 Task: Enable the option push notifications in Job alerts.
Action: Mouse moved to (854, 114)
Screenshot: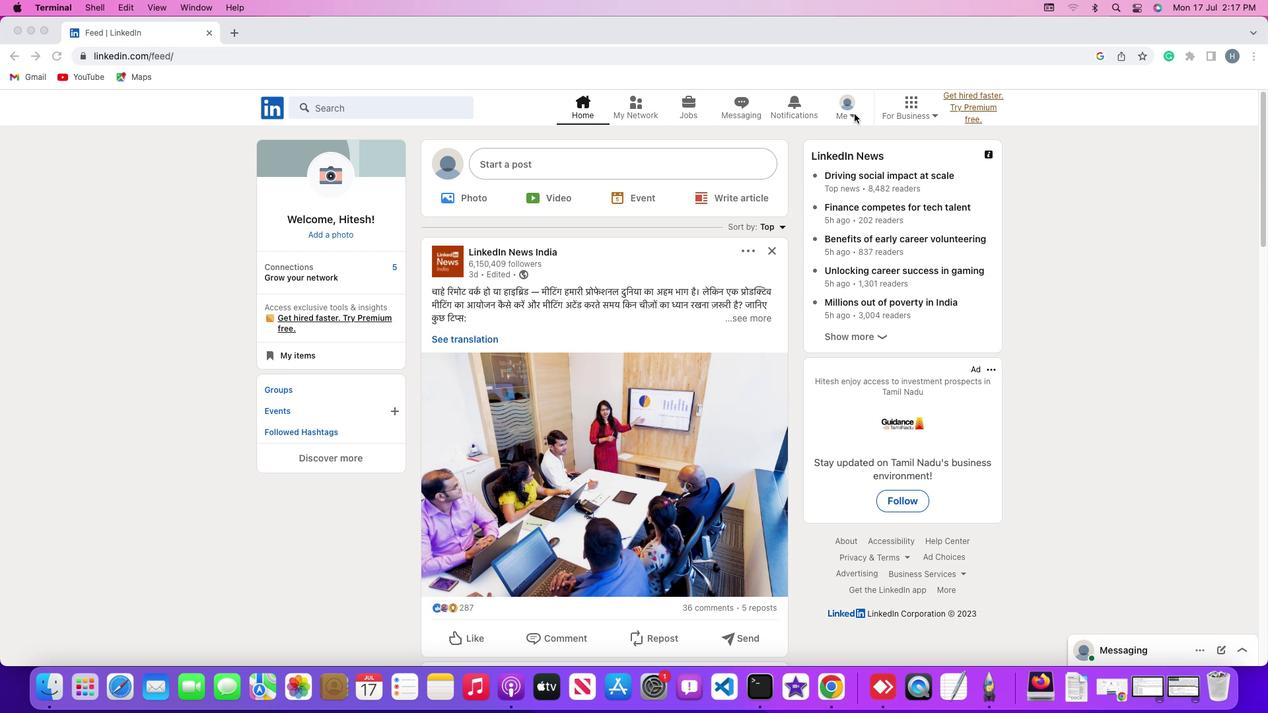 
Action: Mouse pressed left at (854, 114)
Screenshot: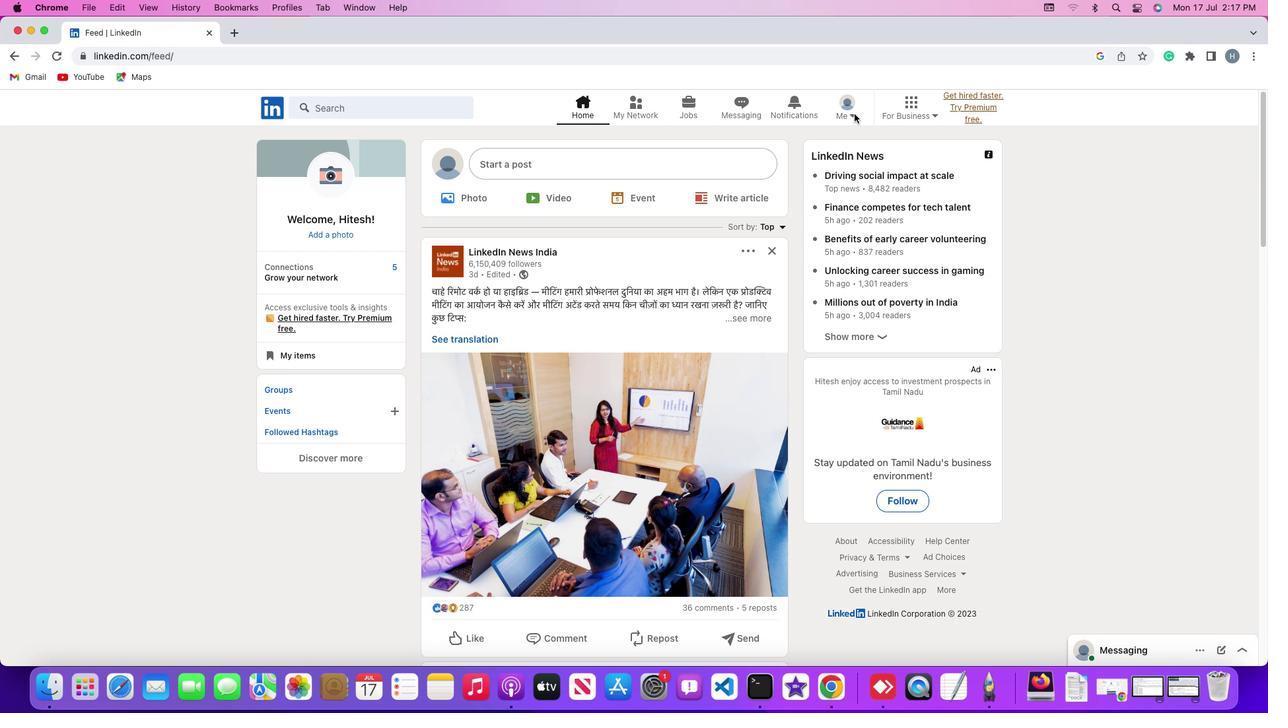 
Action: Mouse moved to (850, 114)
Screenshot: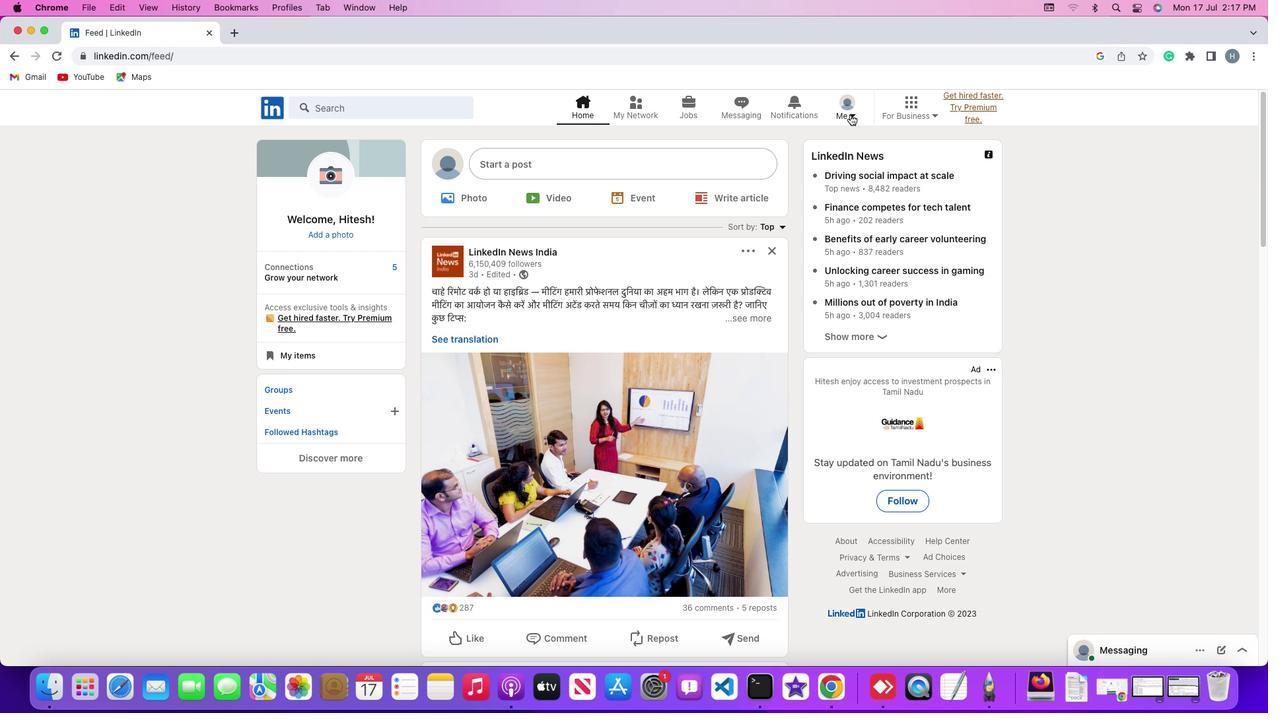 
Action: Mouse pressed left at (850, 114)
Screenshot: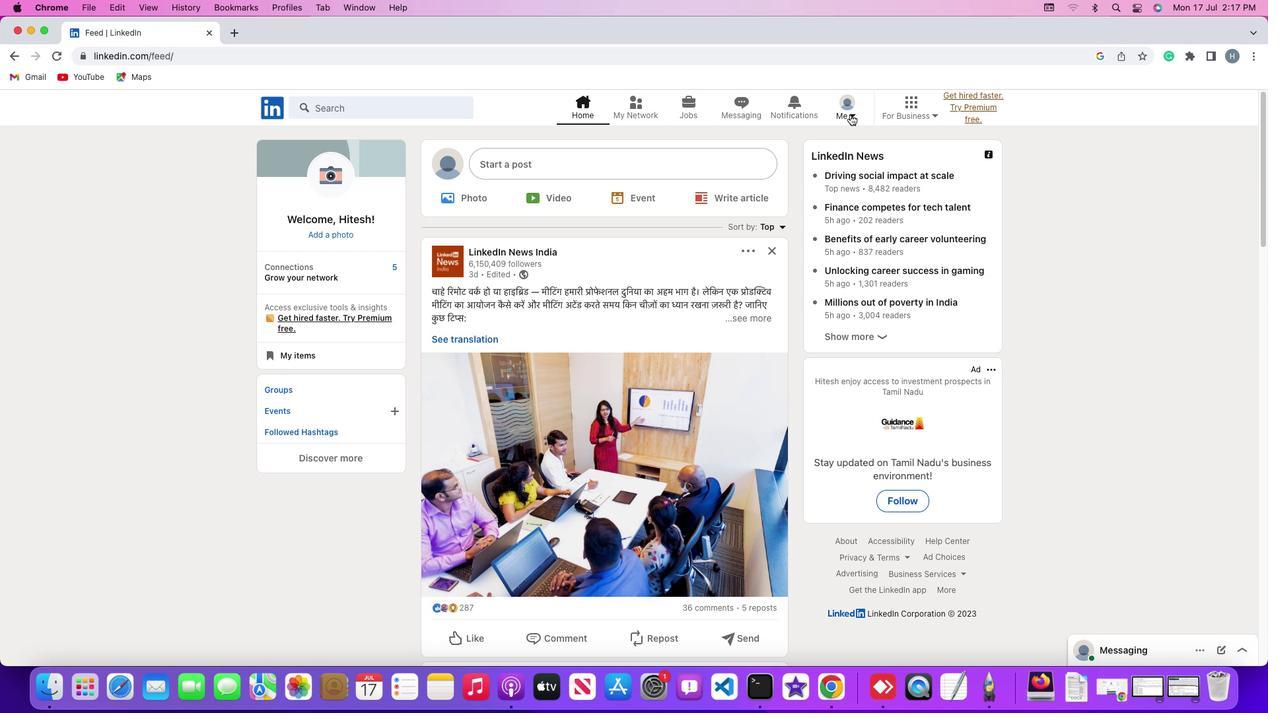 
Action: Mouse moved to (763, 255)
Screenshot: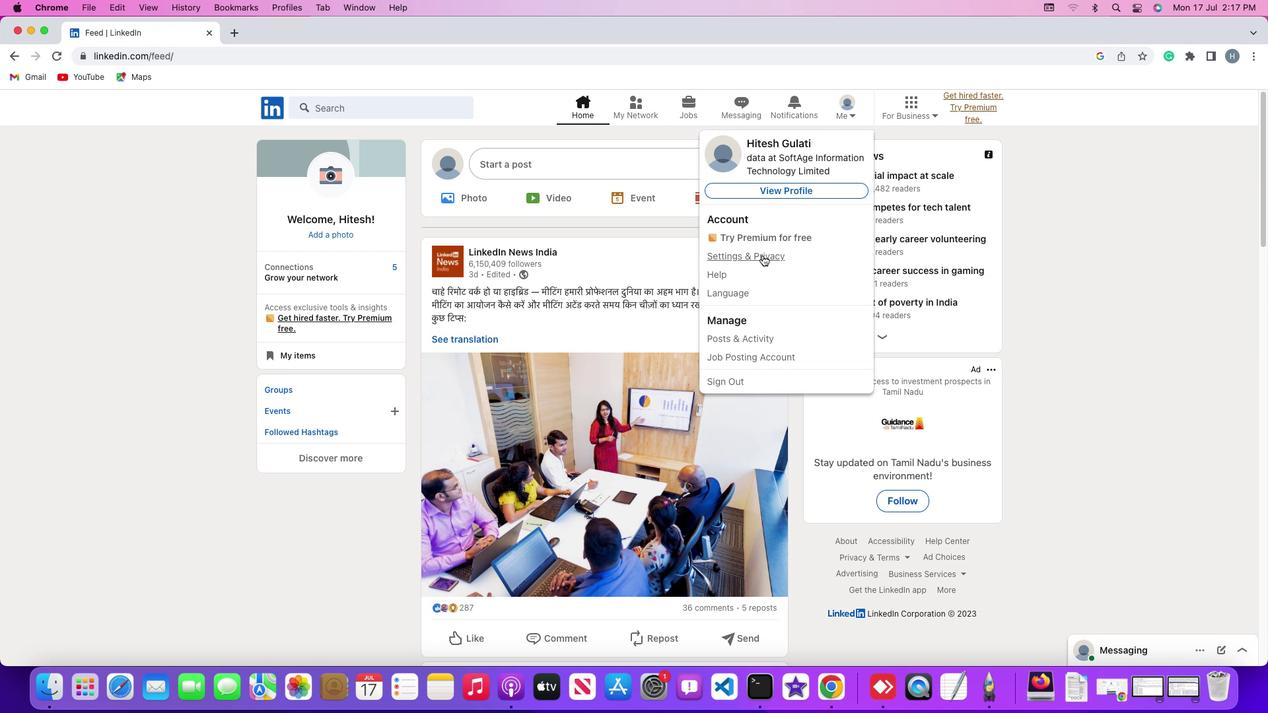 
Action: Mouse pressed left at (763, 255)
Screenshot: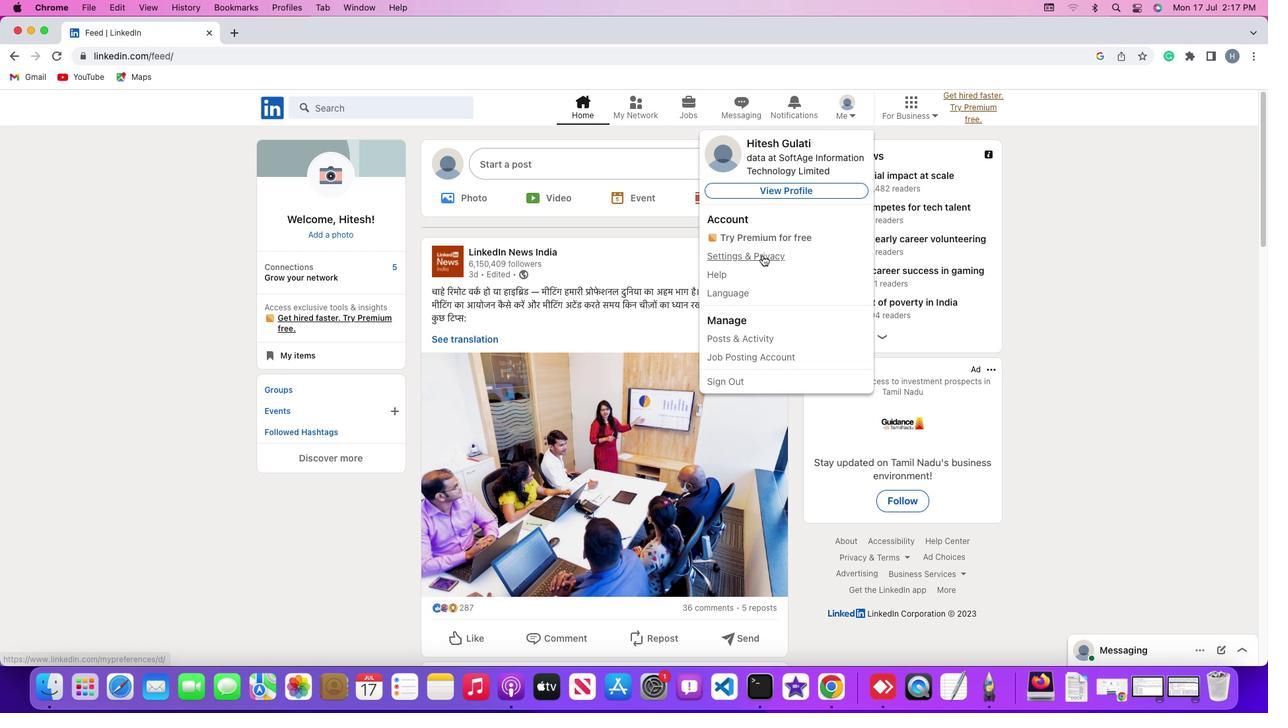 
Action: Mouse moved to (100, 451)
Screenshot: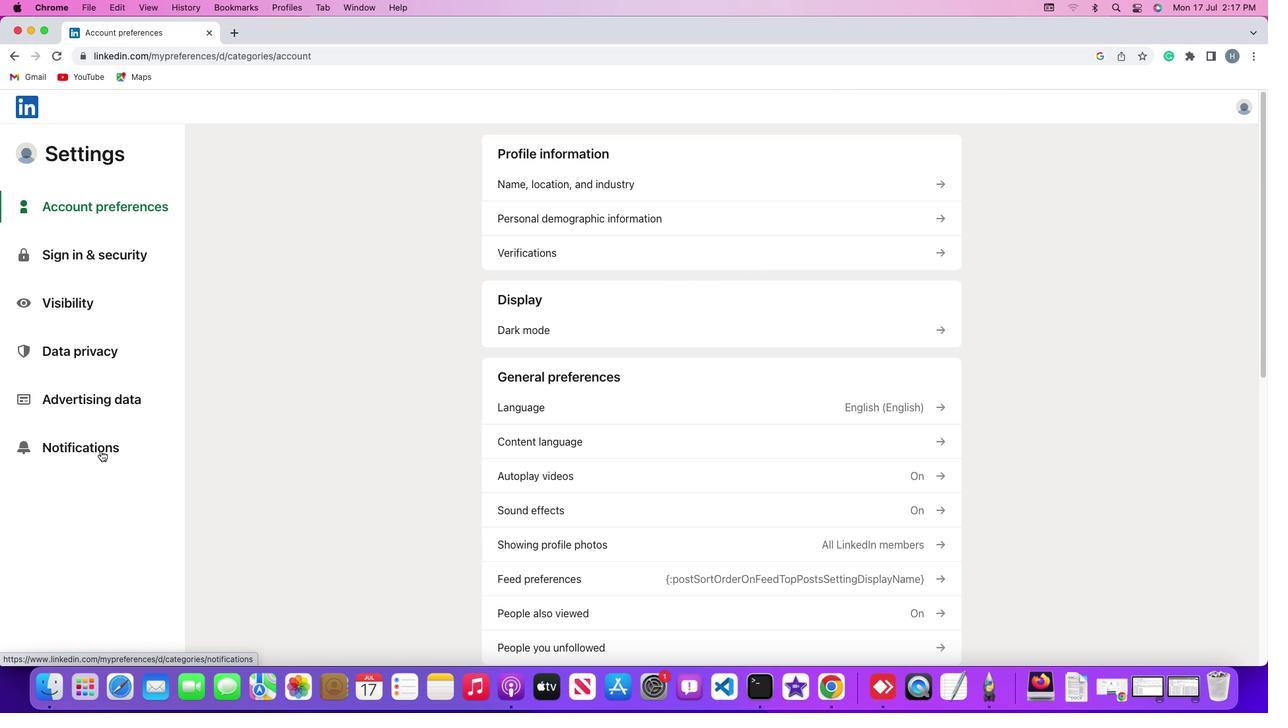 
Action: Mouse pressed left at (100, 451)
Screenshot: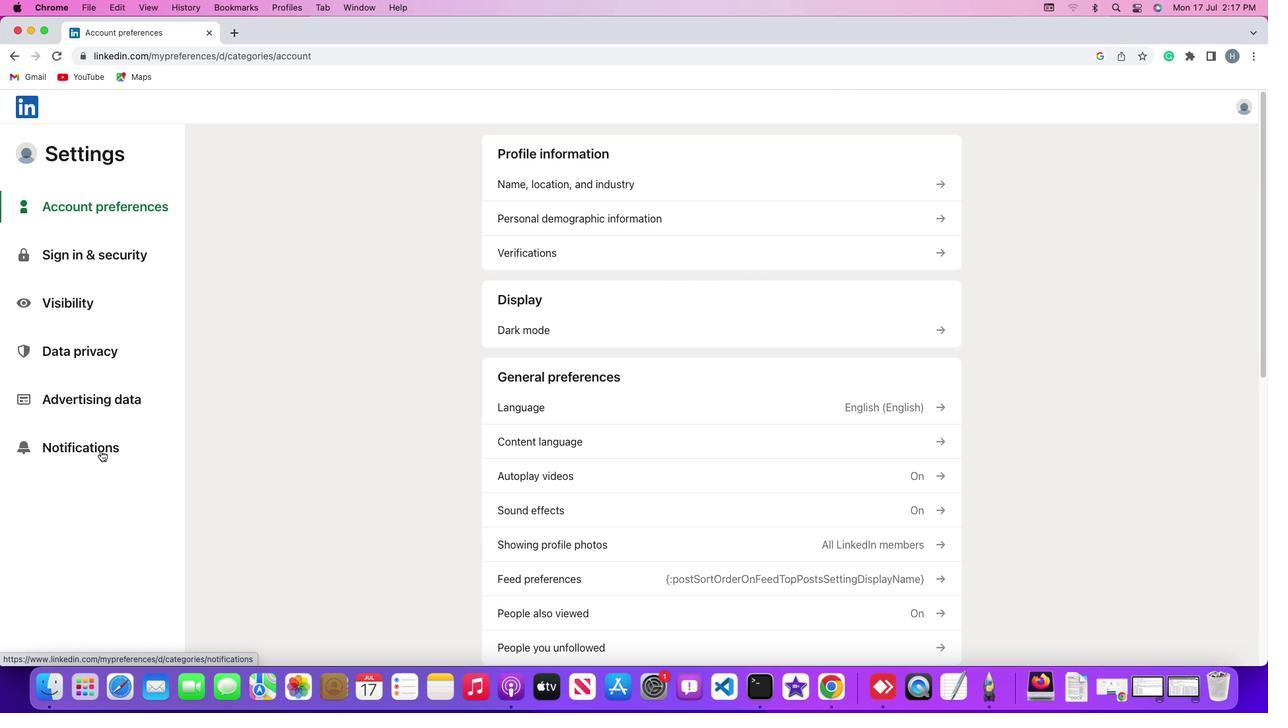 
Action: Mouse pressed left at (100, 451)
Screenshot: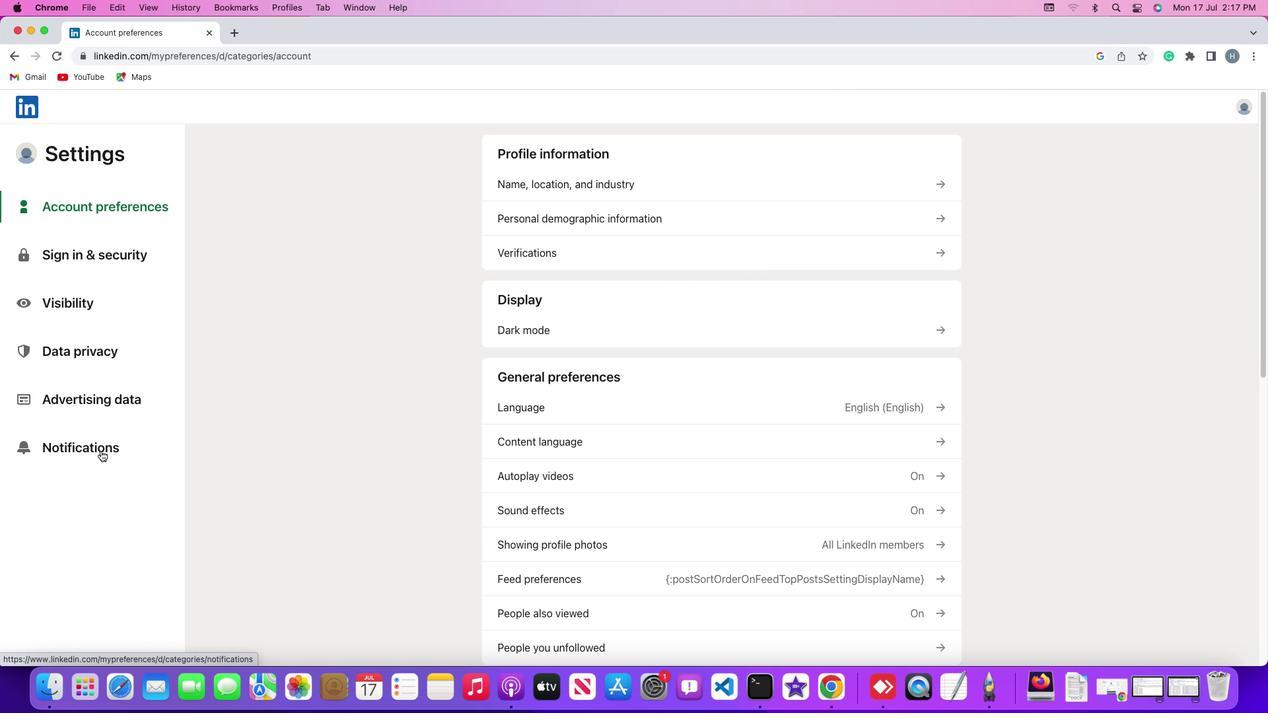 
Action: Mouse moved to (701, 180)
Screenshot: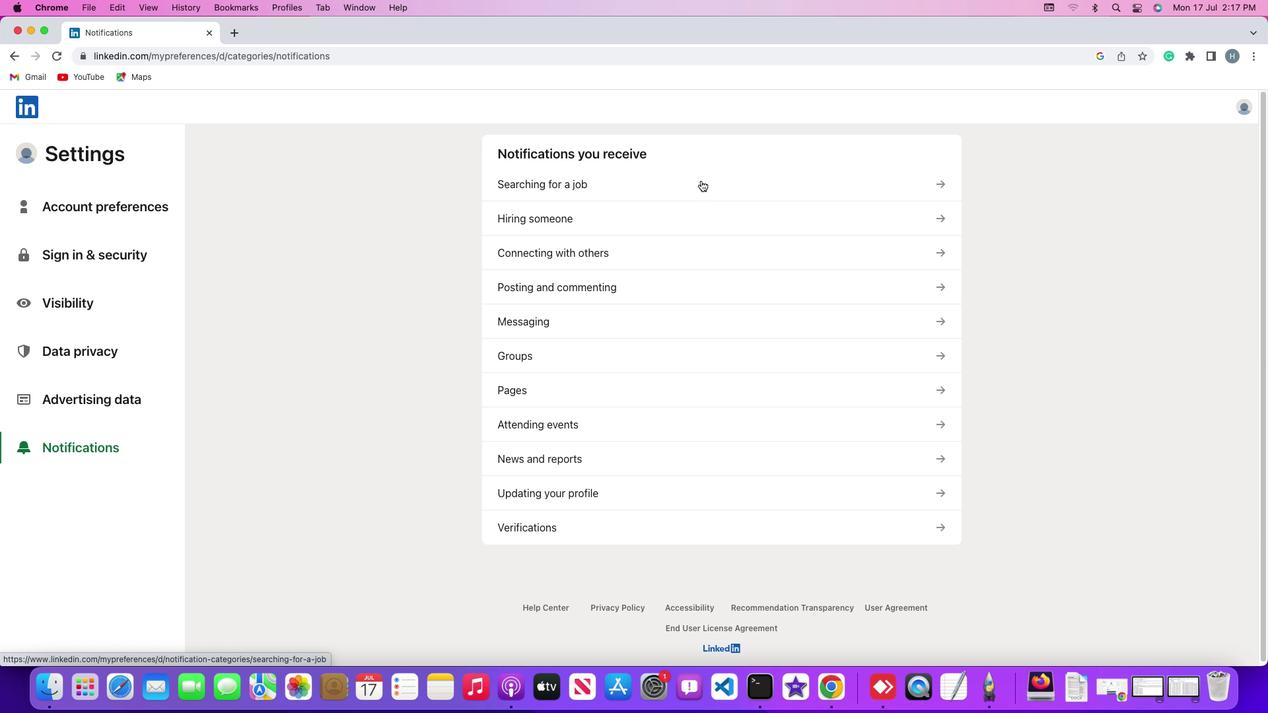 
Action: Mouse pressed left at (701, 180)
Screenshot: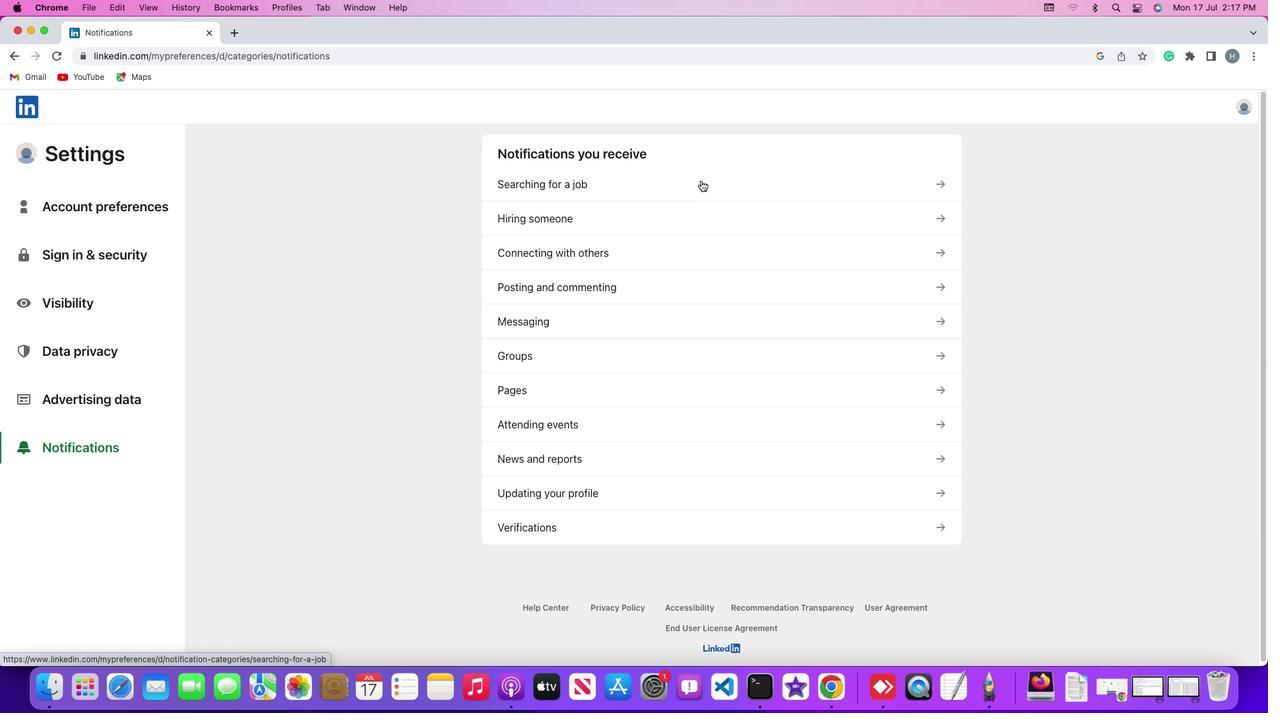 
Action: Mouse pressed left at (701, 180)
Screenshot: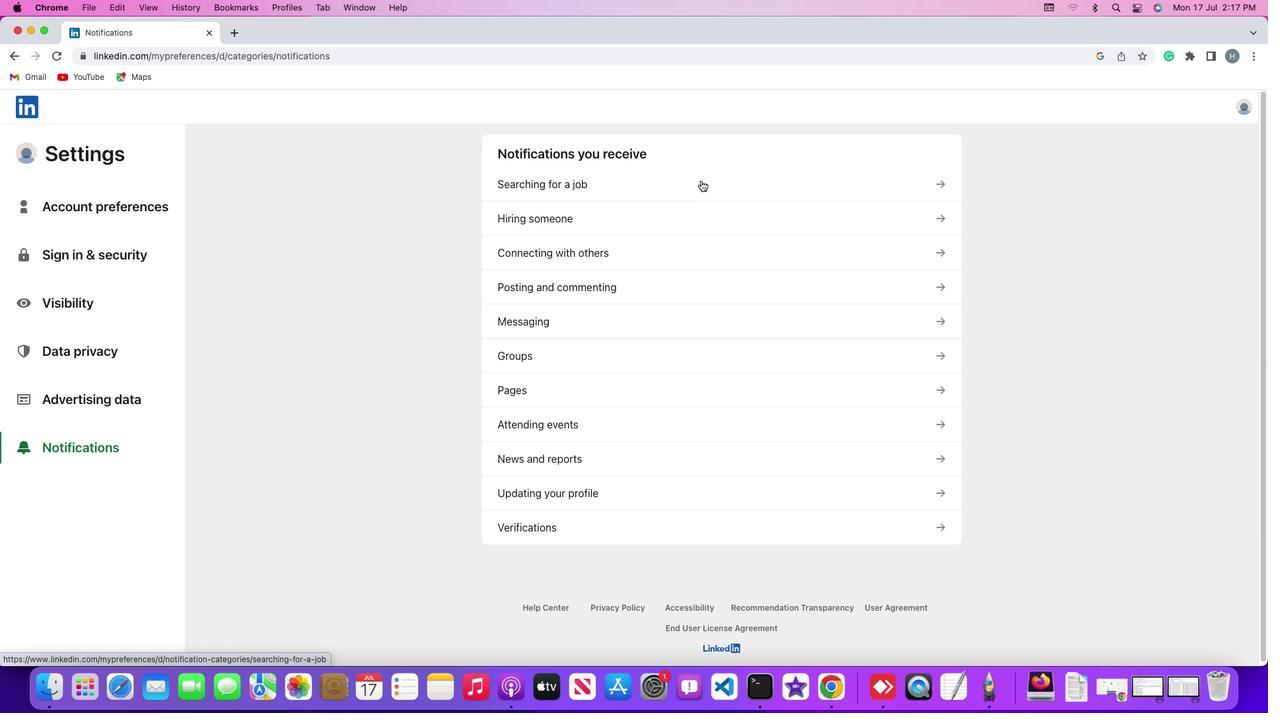 
Action: Mouse moved to (680, 280)
Screenshot: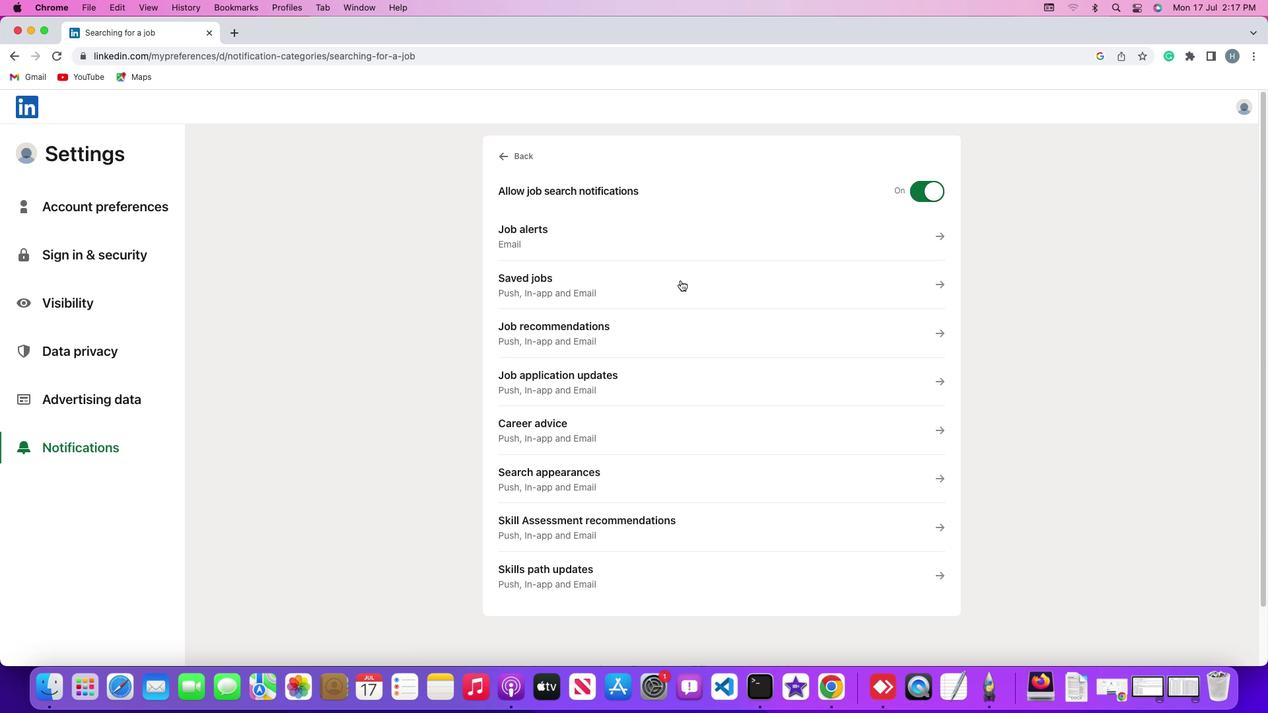 
Action: Mouse pressed left at (680, 280)
Screenshot: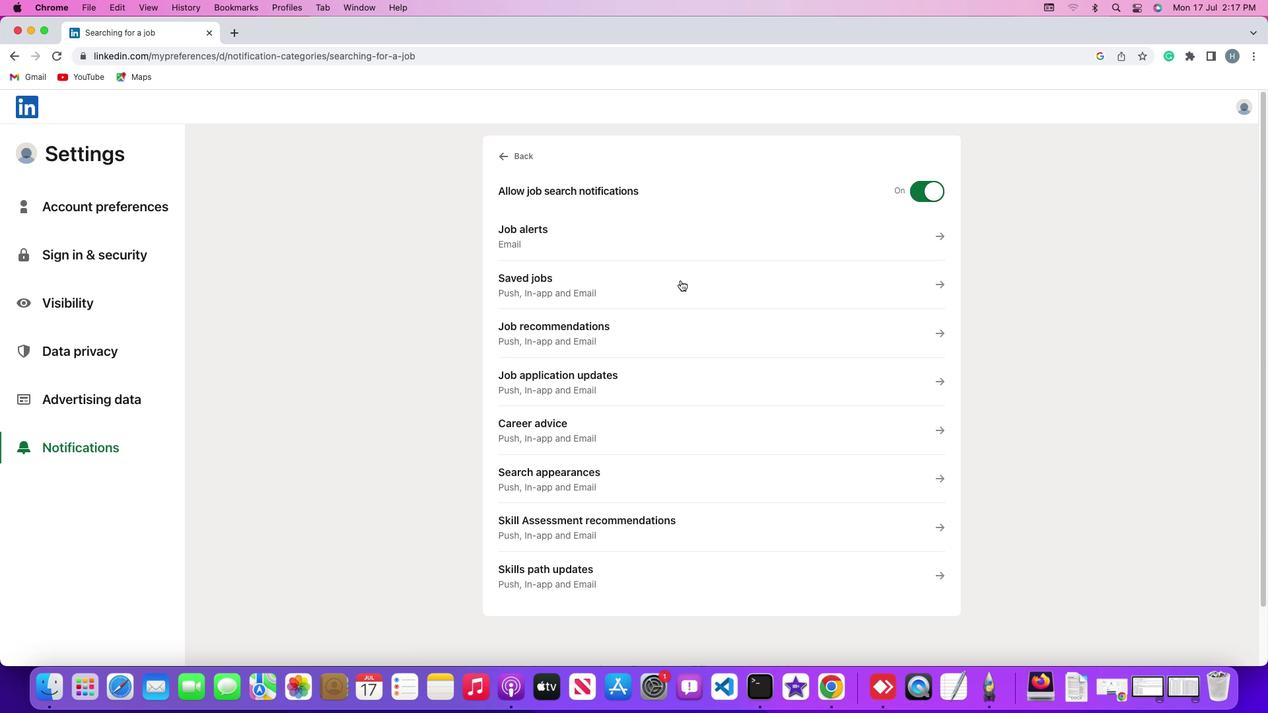 
Action: Mouse moved to (918, 324)
Screenshot: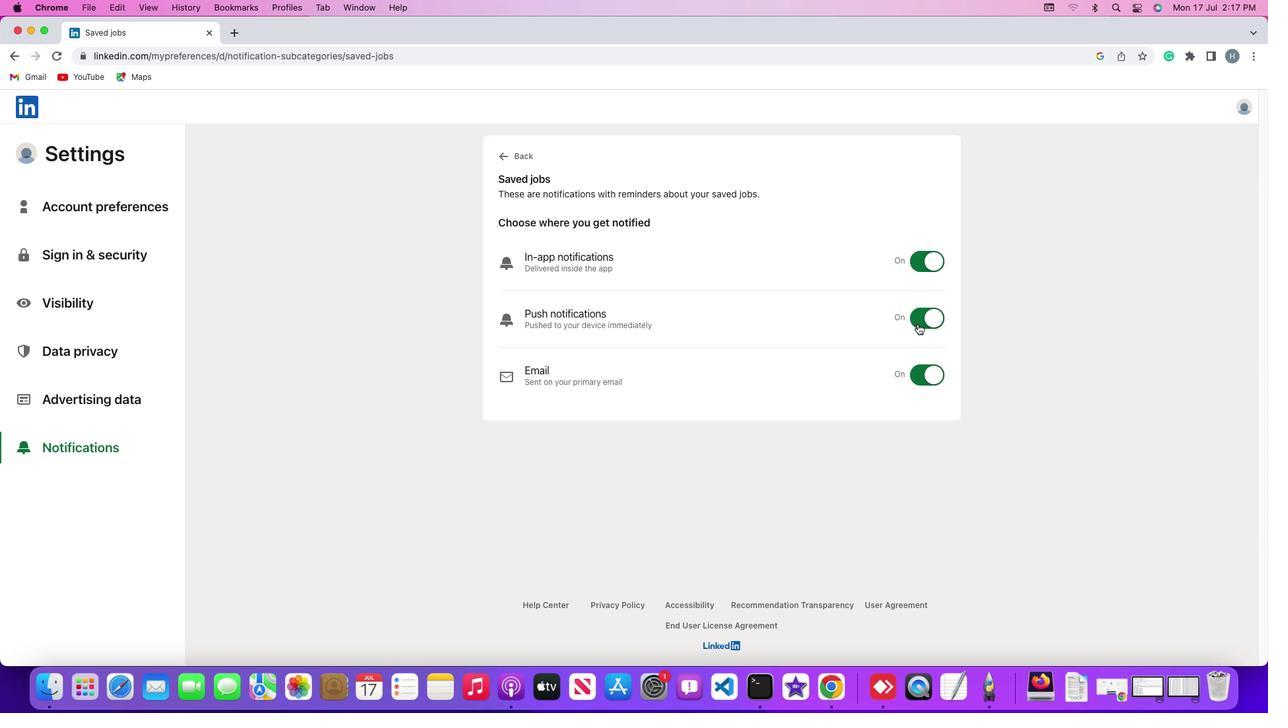 
Action: Mouse pressed left at (918, 324)
Screenshot: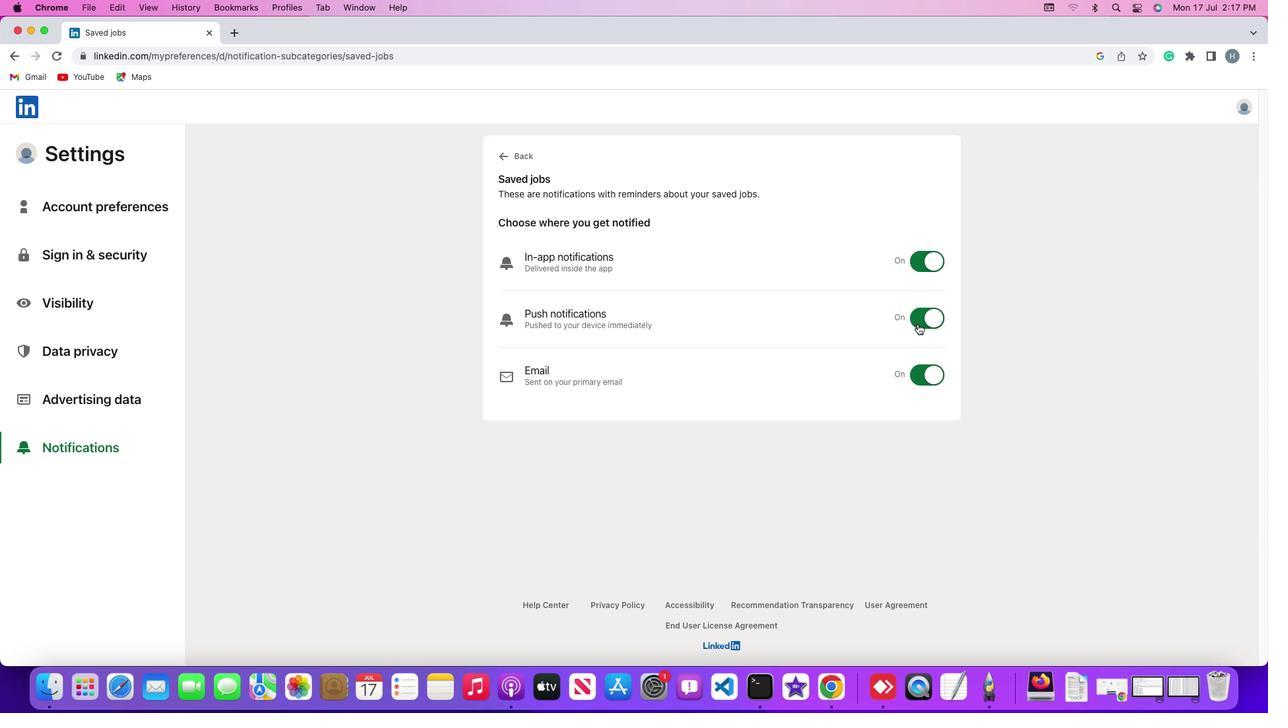 
Action: Mouse pressed left at (918, 324)
Screenshot: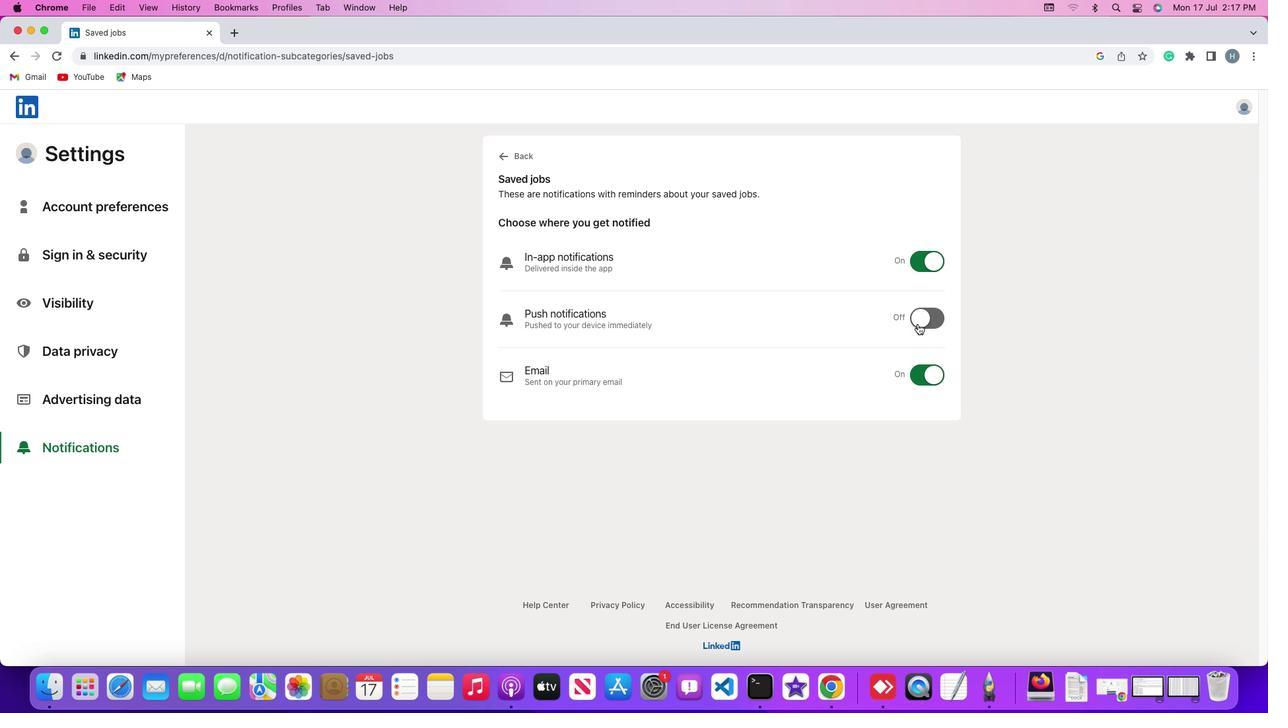 
Action: Mouse moved to (919, 324)
Screenshot: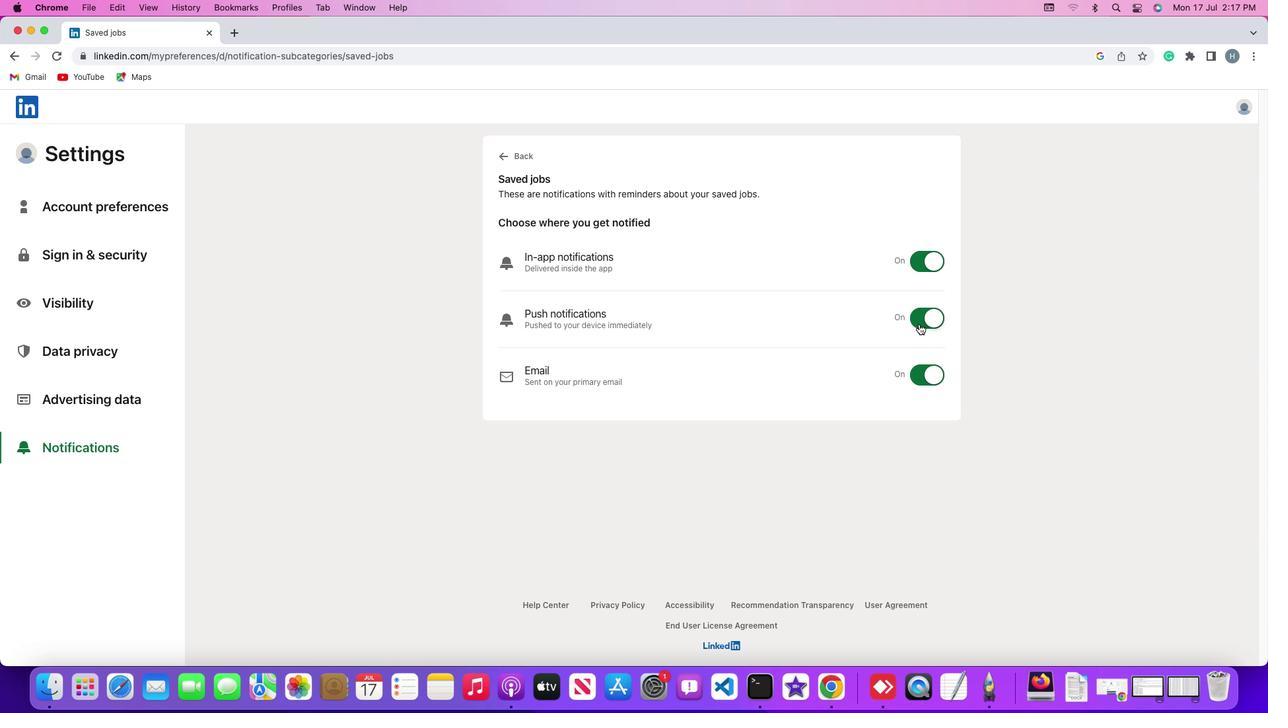 
